 Task: Create List Communication in Board Employee Performance Management to Workspace Business Operations. Create List Collaboration in Board Employee Engagement to Workspace Business Operations. Create List Leadership in Board Public Relations Event Planning and Management to Workspace Business Operations
Action: Mouse moved to (77, 403)
Screenshot: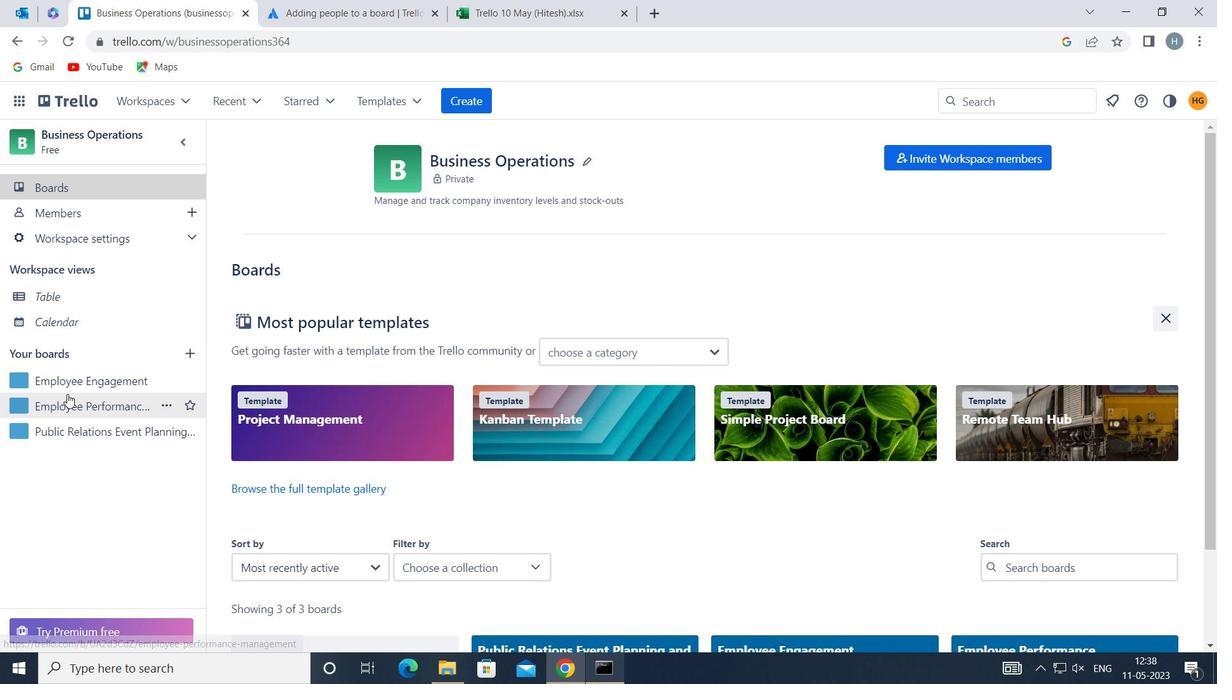 
Action: Mouse pressed left at (77, 403)
Screenshot: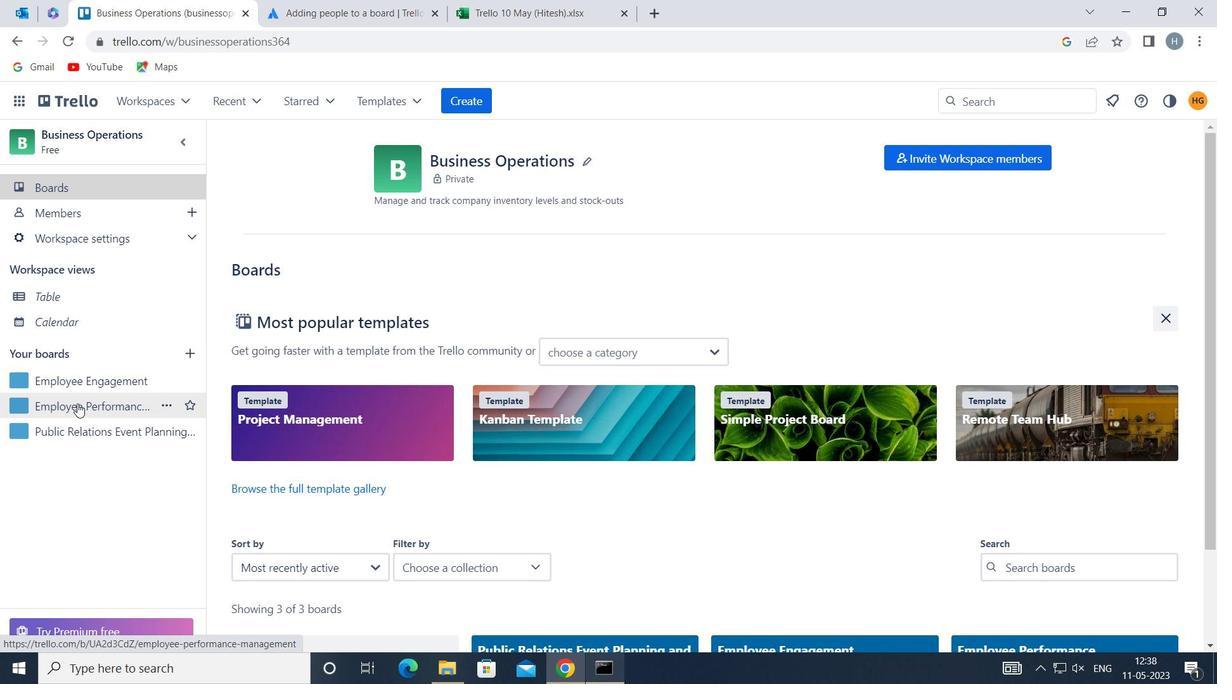 
Action: Mouse moved to (346, 190)
Screenshot: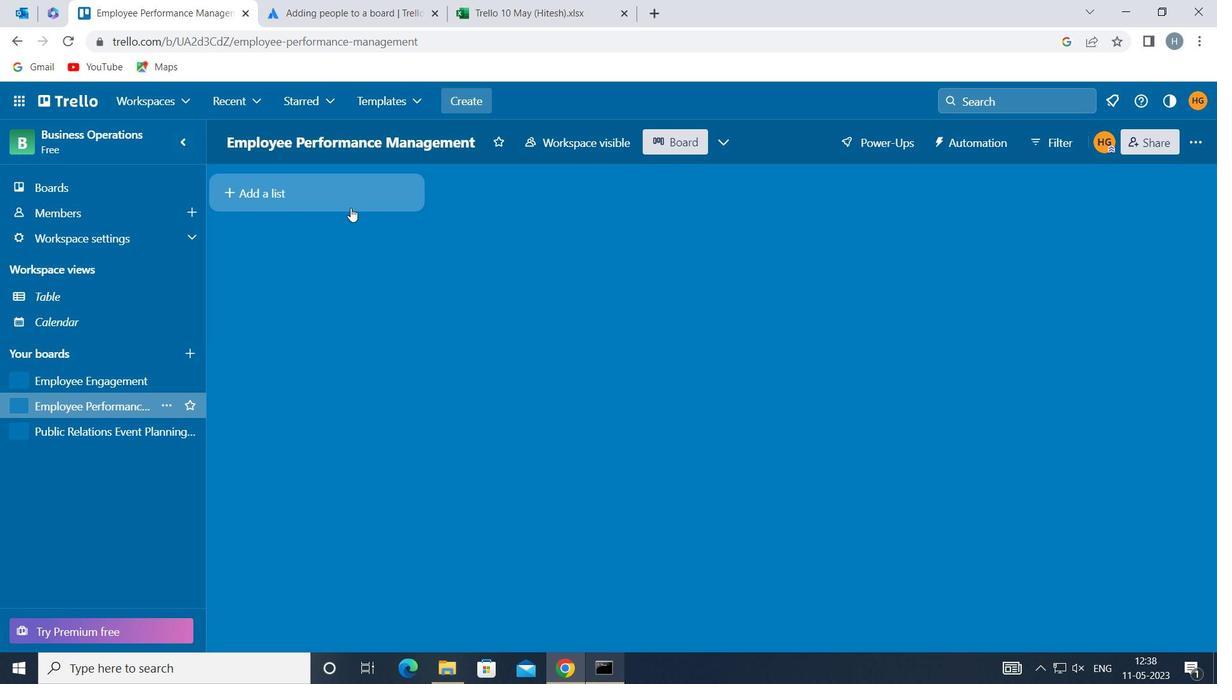 
Action: Mouse pressed left at (346, 190)
Screenshot: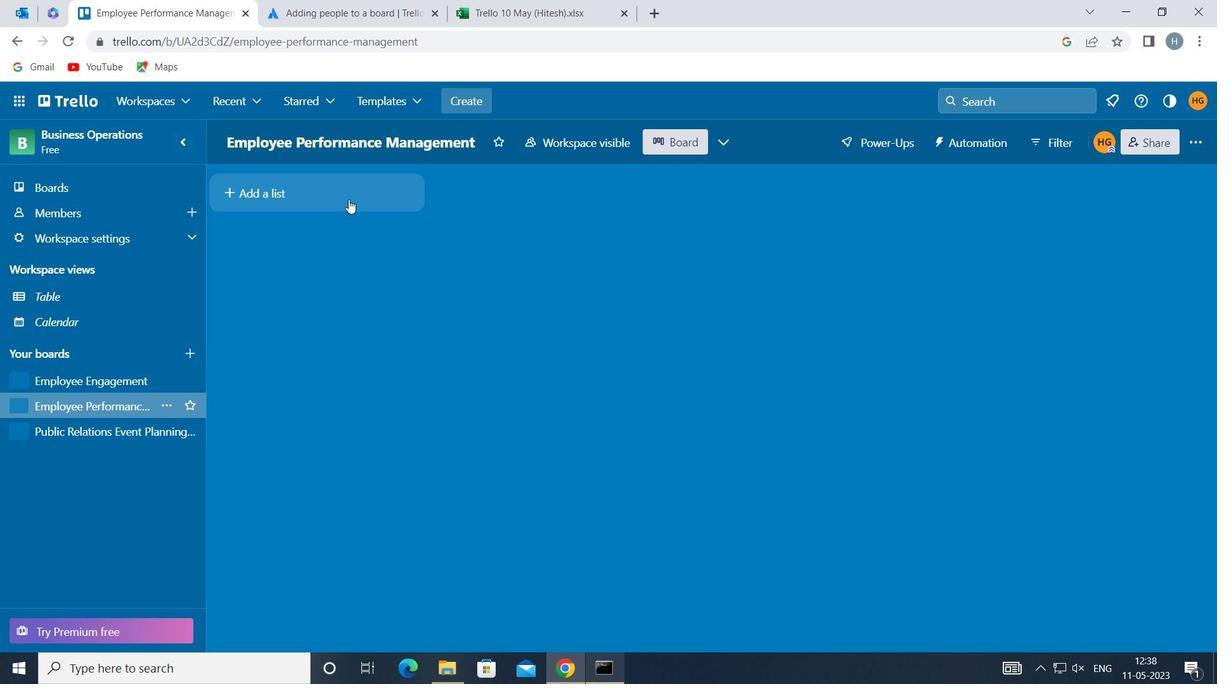 
Action: Mouse moved to (344, 194)
Screenshot: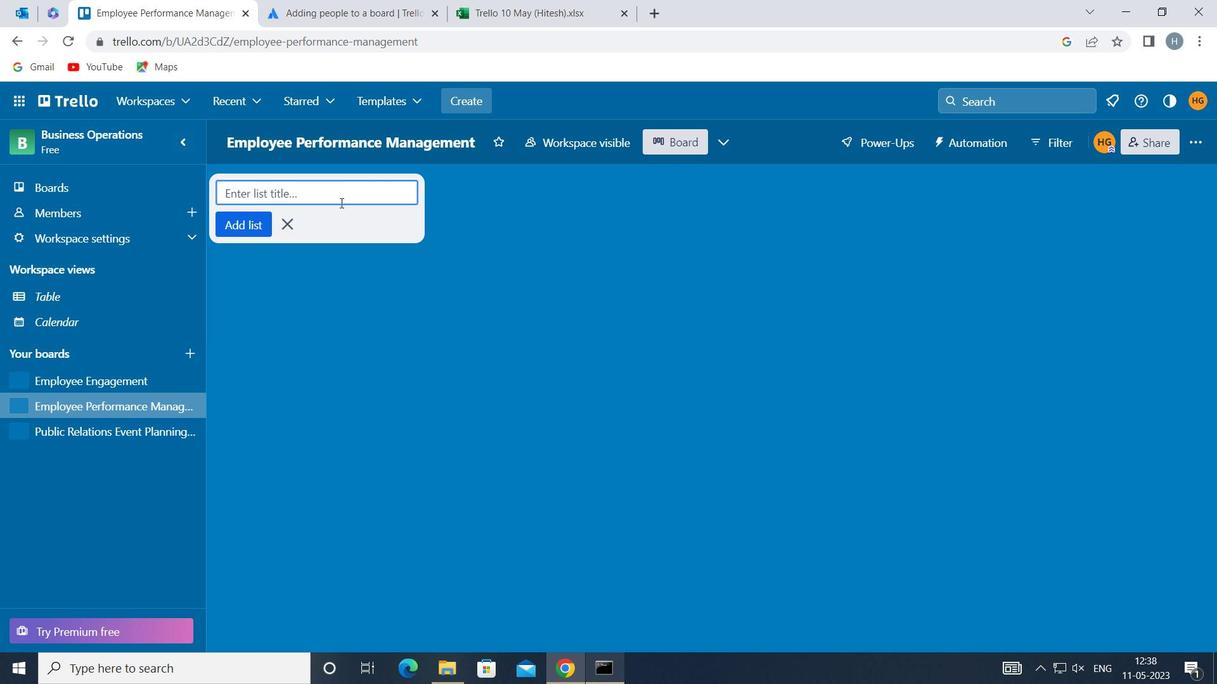 
Action: Key pressed <Key.shift>COMMUNICATION
Screenshot: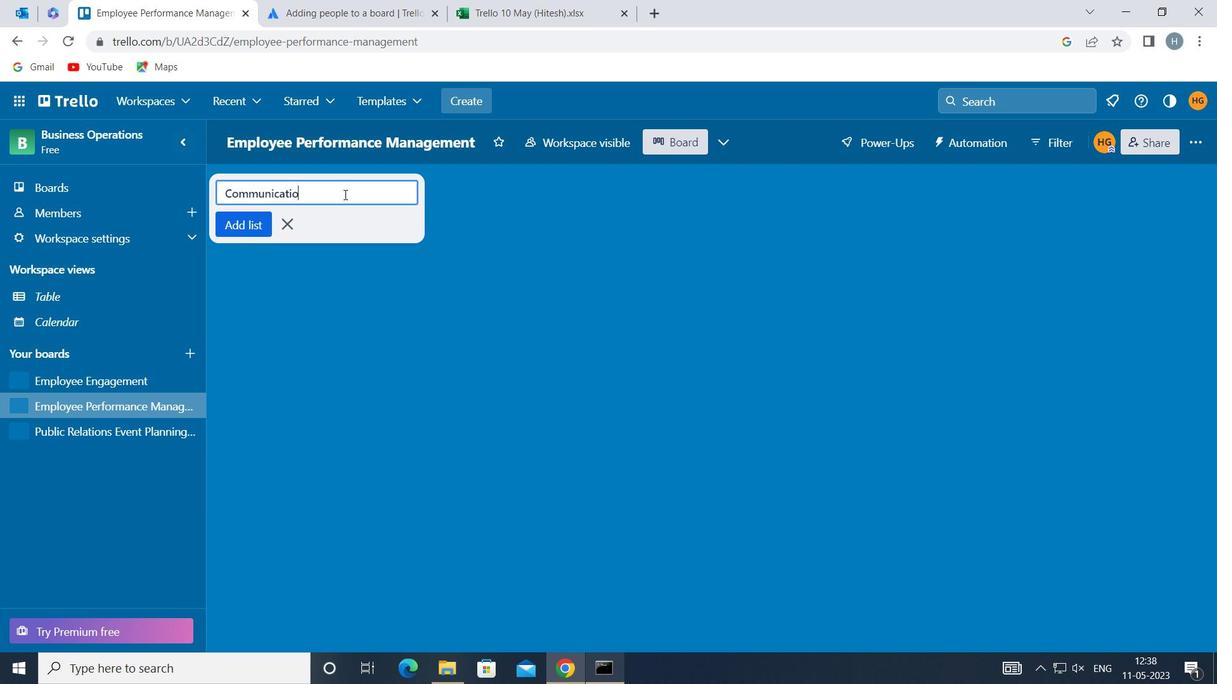
Action: Mouse moved to (244, 225)
Screenshot: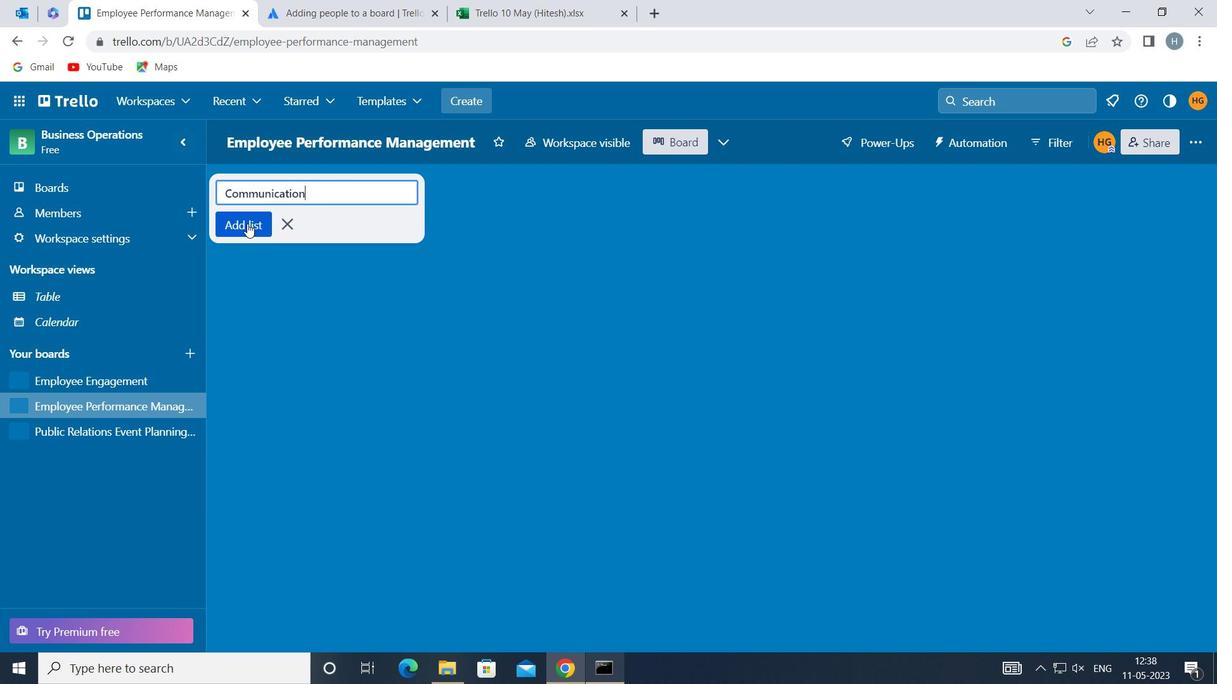 
Action: Mouse pressed left at (244, 225)
Screenshot: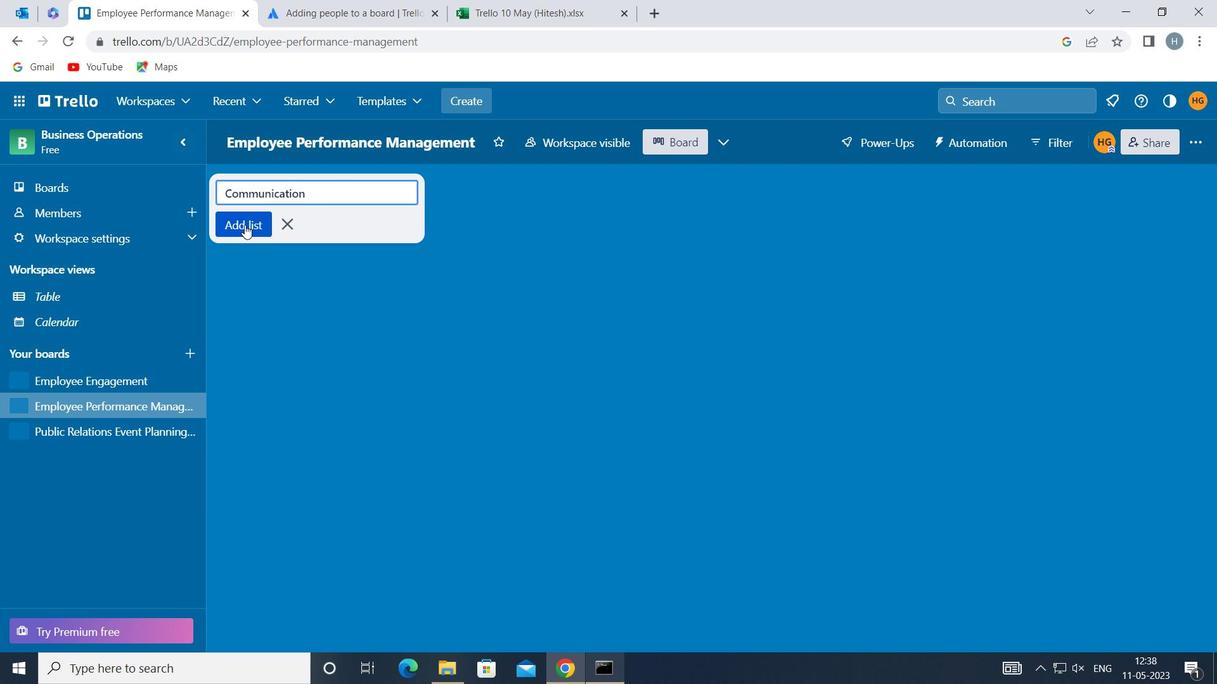 
Action: Mouse moved to (238, 325)
Screenshot: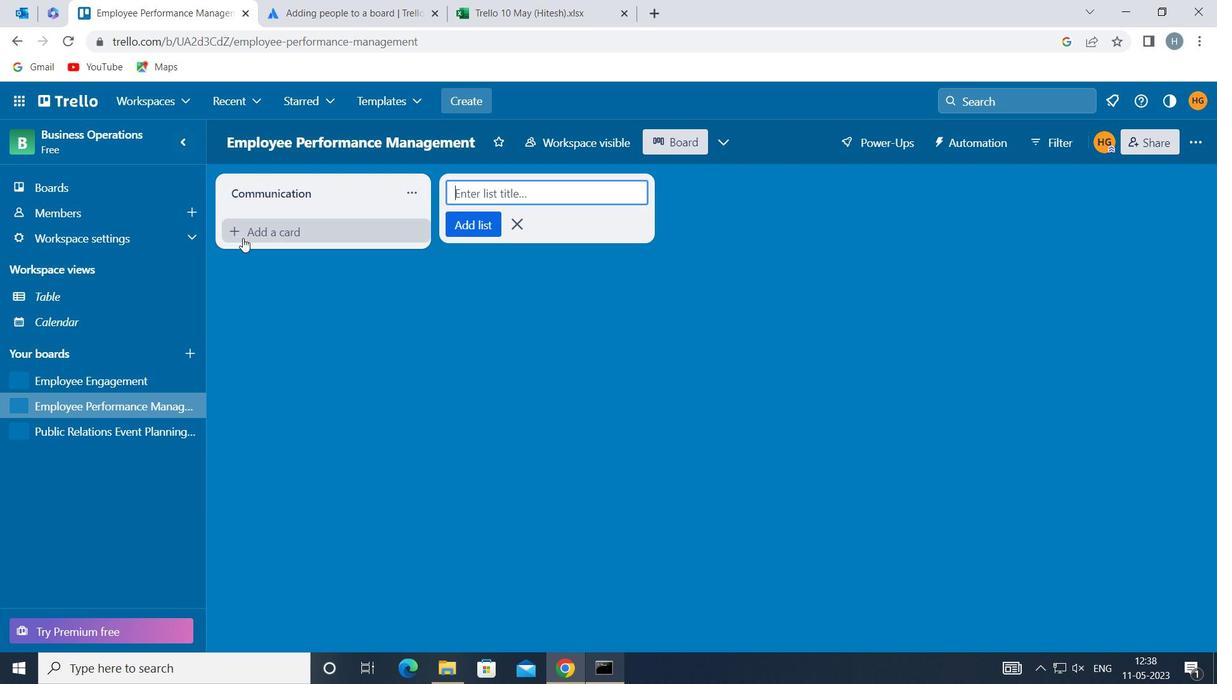 
Action: Mouse pressed left at (238, 325)
Screenshot: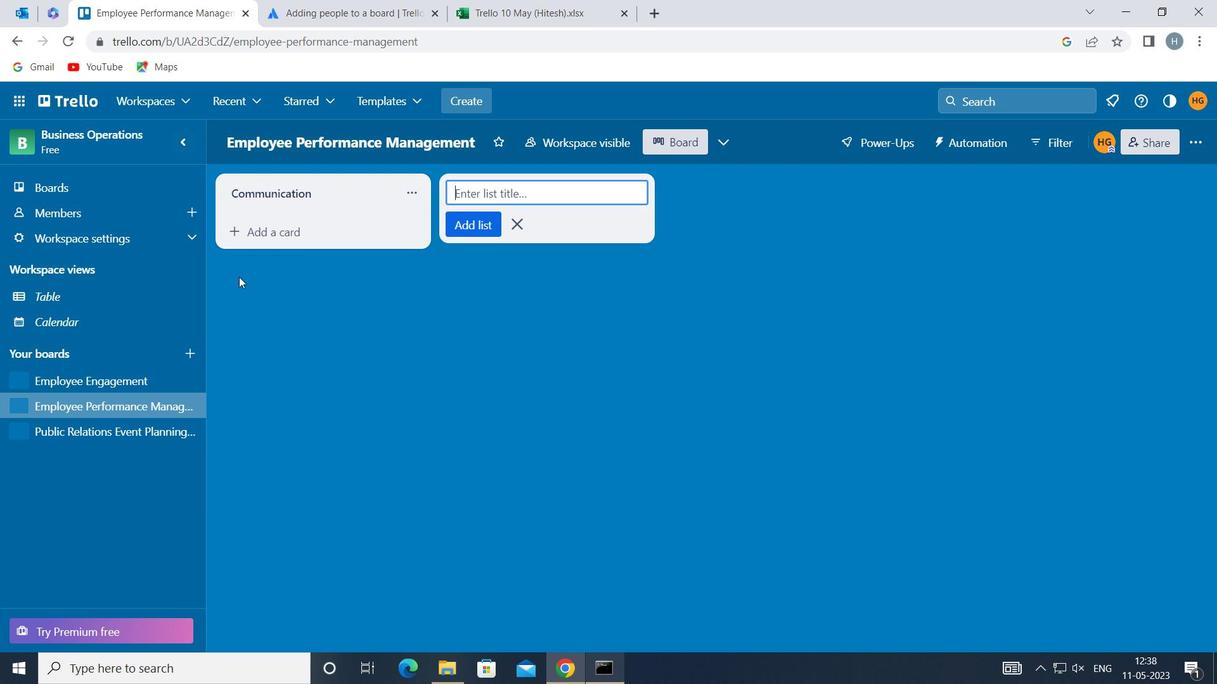 
Action: Mouse moved to (85, 380)
Screenshot: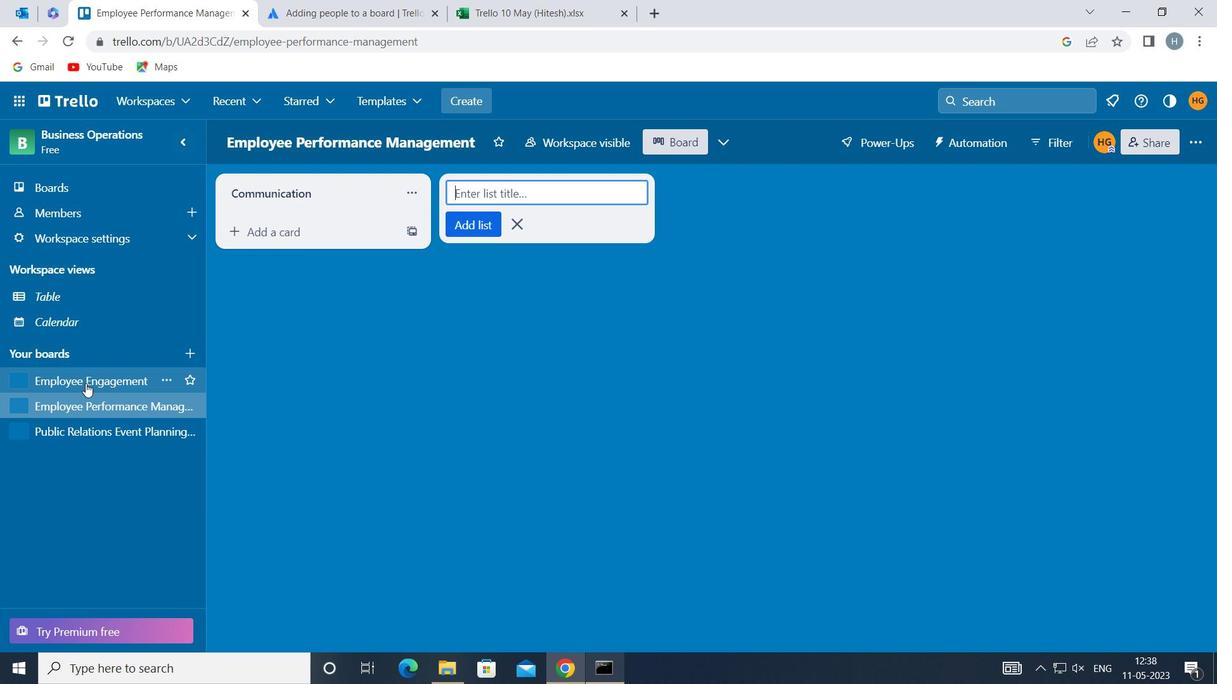 
Action: Mouse pressed left at (85, 380)
Screenshot: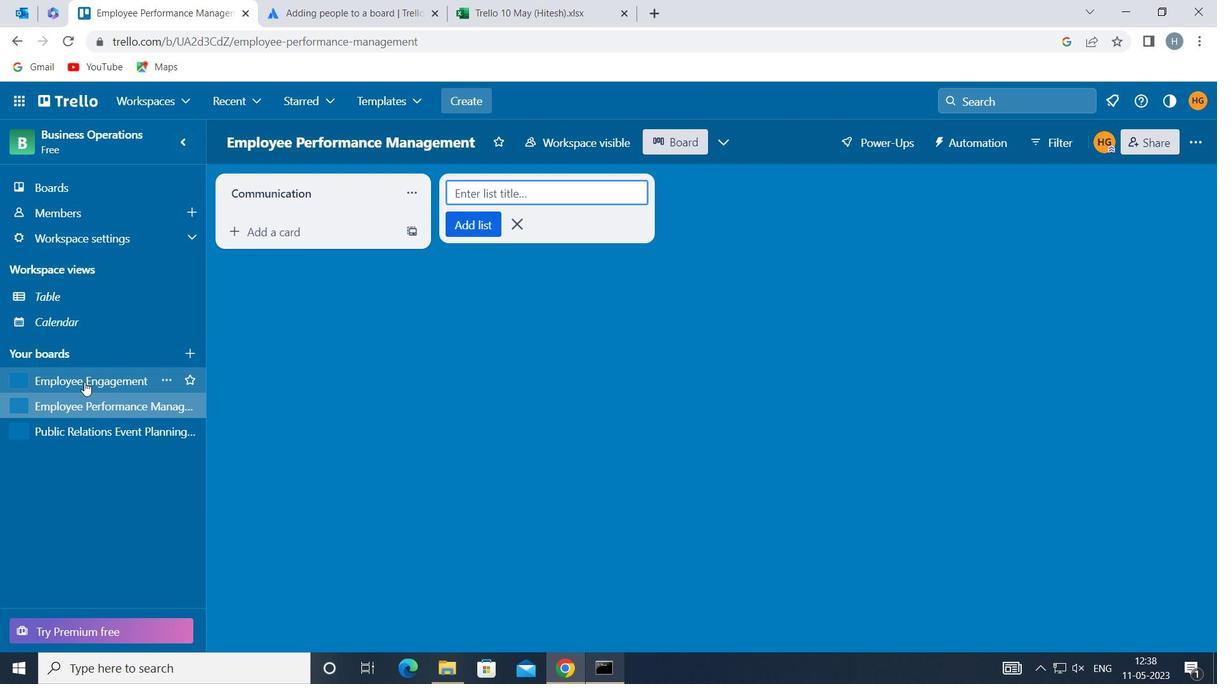 
Action: Mouse moved to (315, 193)
Screenshot: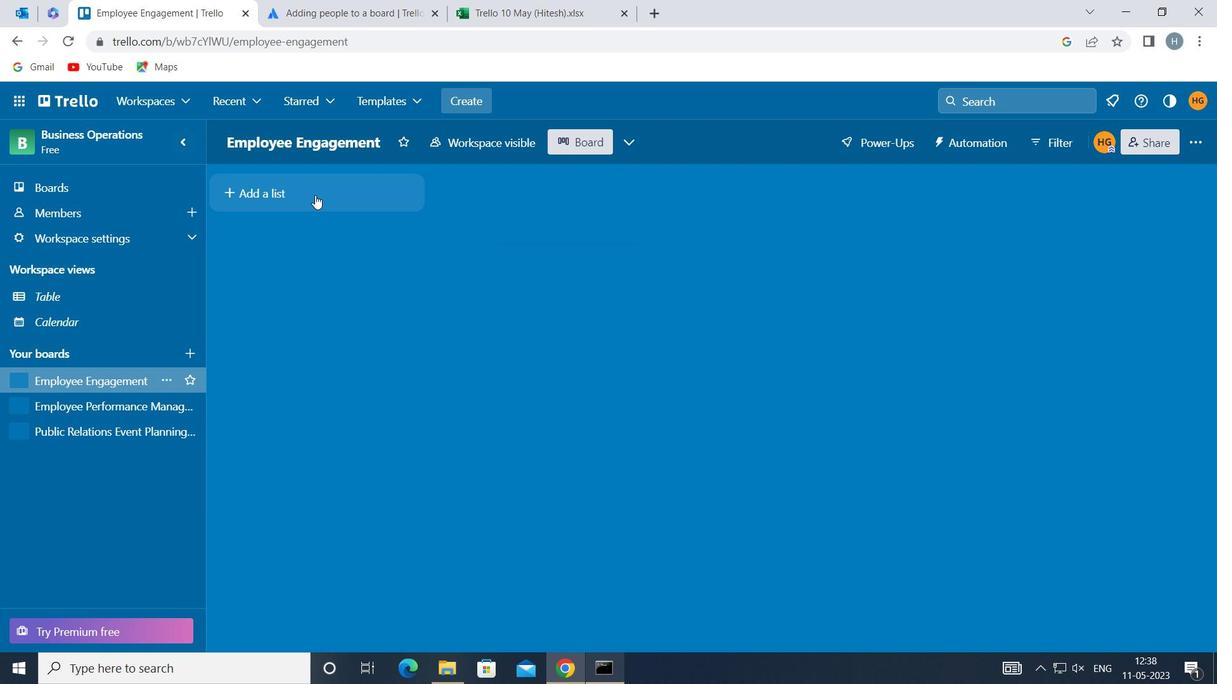 
Action: Mouse pressed left at (315, 193)
Screenshot: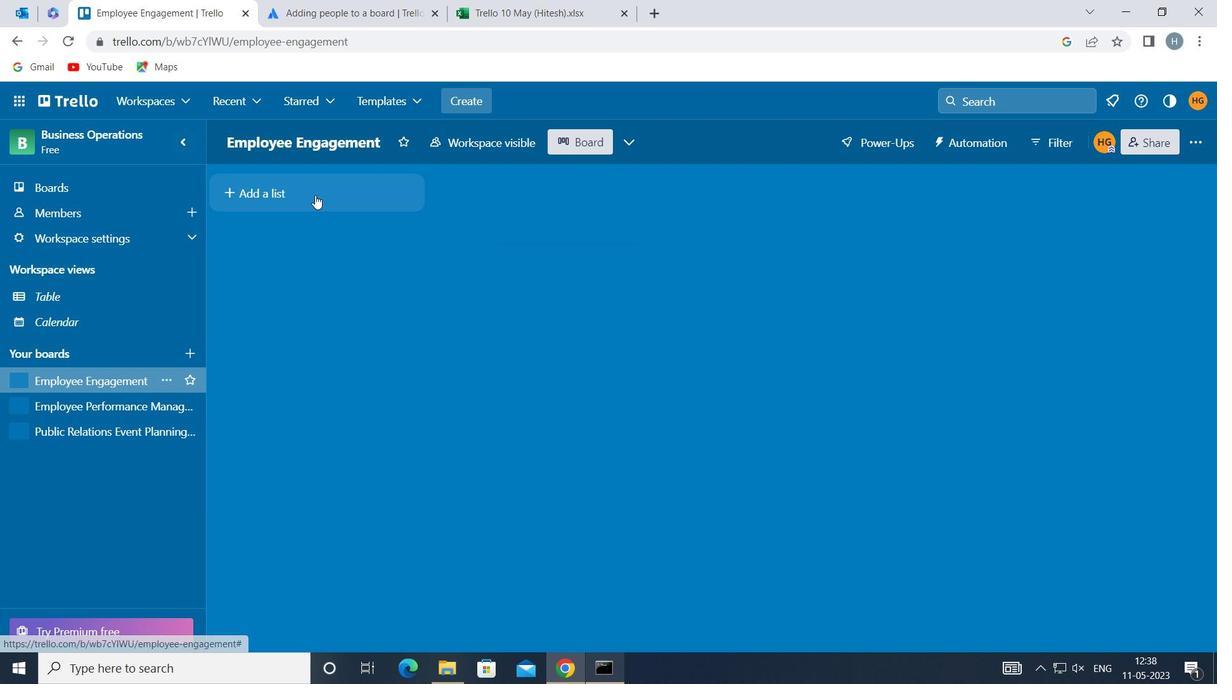 
Action: Key pressed <Key.shift>COLLABORATION
Screenshot: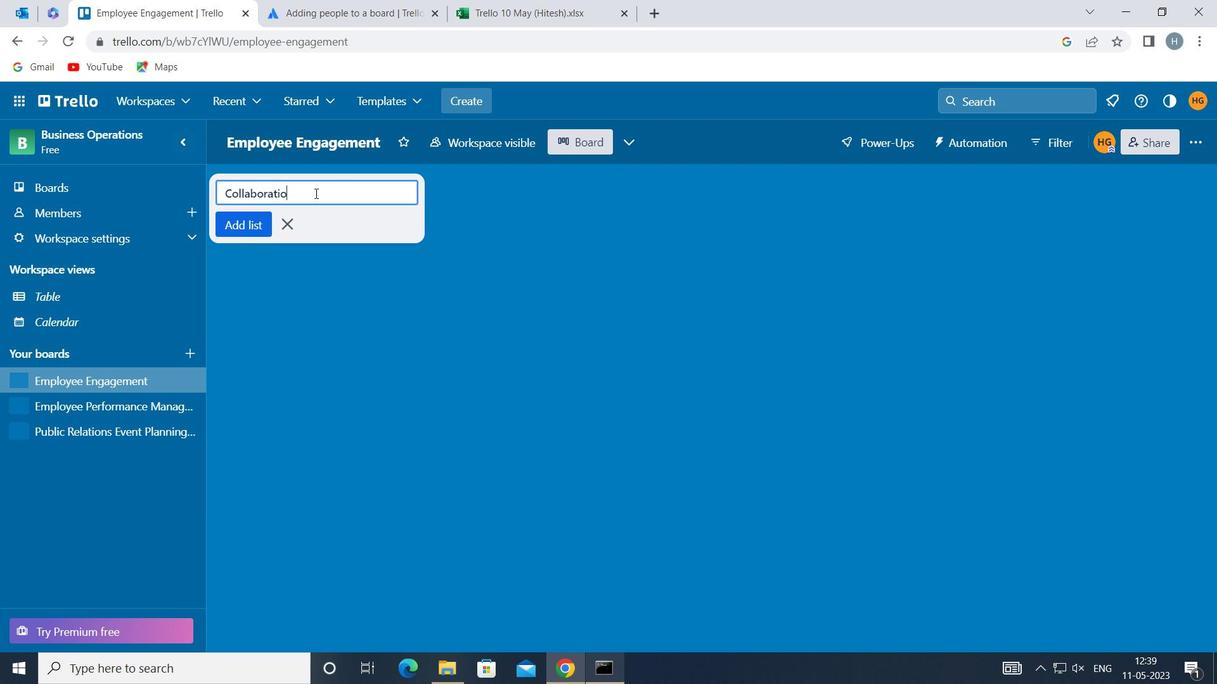 
Action: Mouse moved to (232, 214)
Screenshot: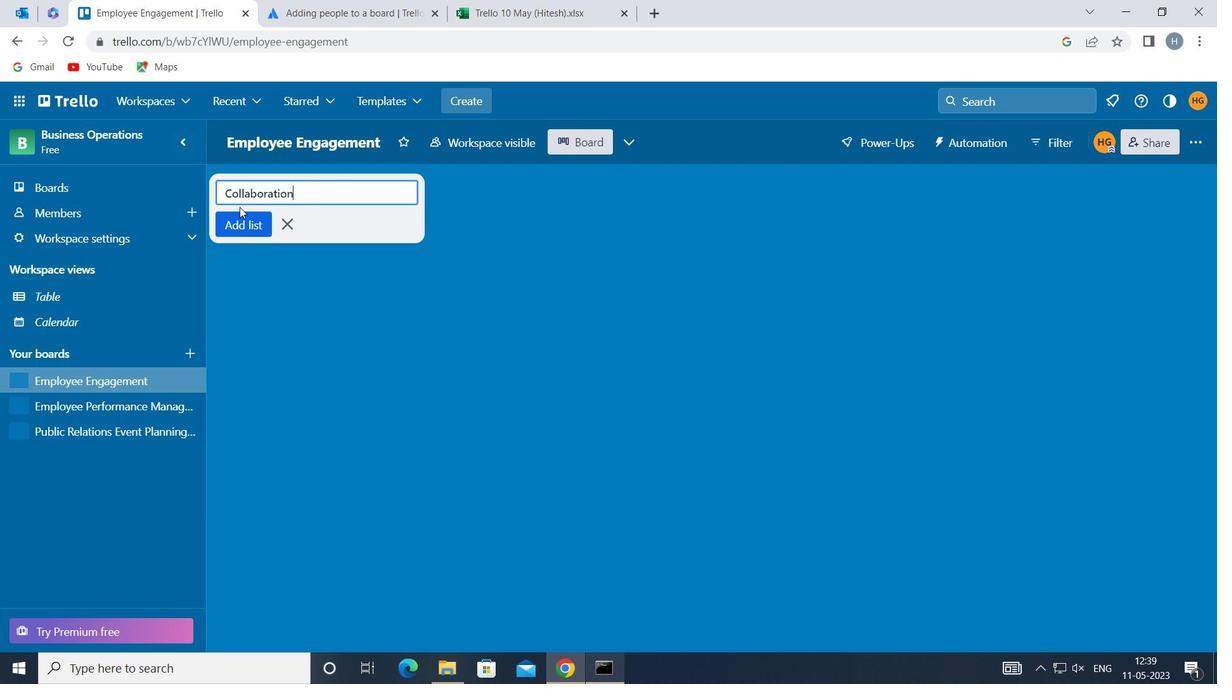 
Action: Mouse pressed left at (232, 214)
Screenshot: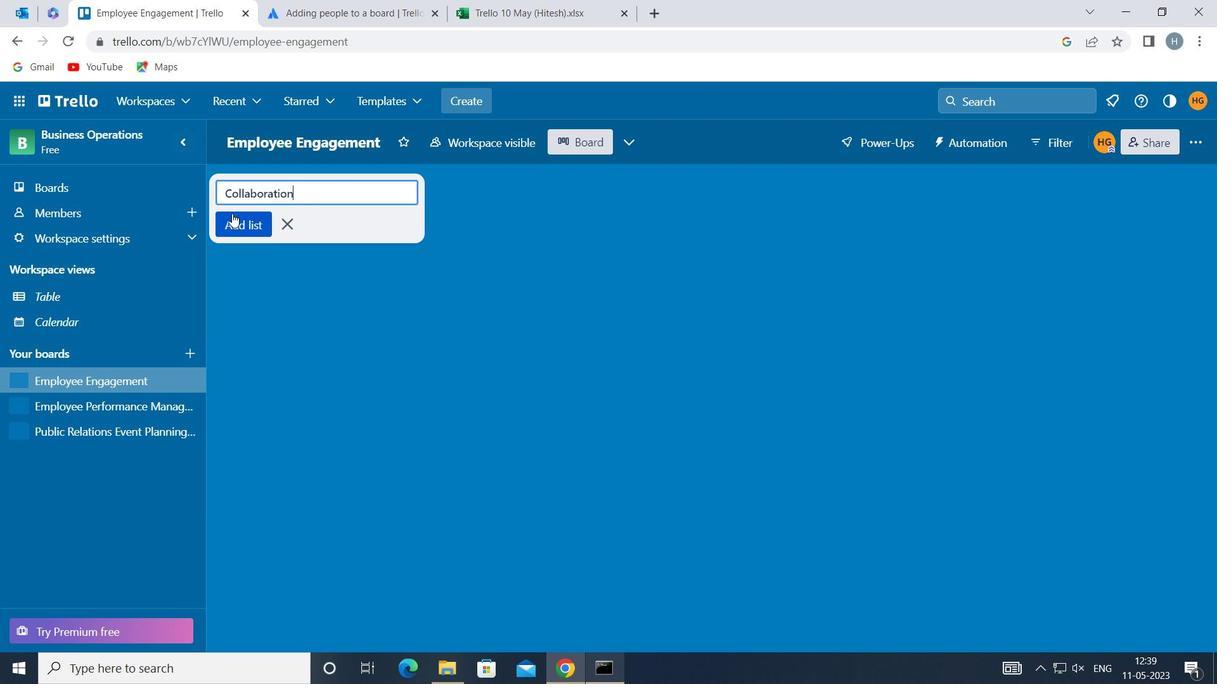 
Action: Mouse moved to (252, 289)
Screenshot: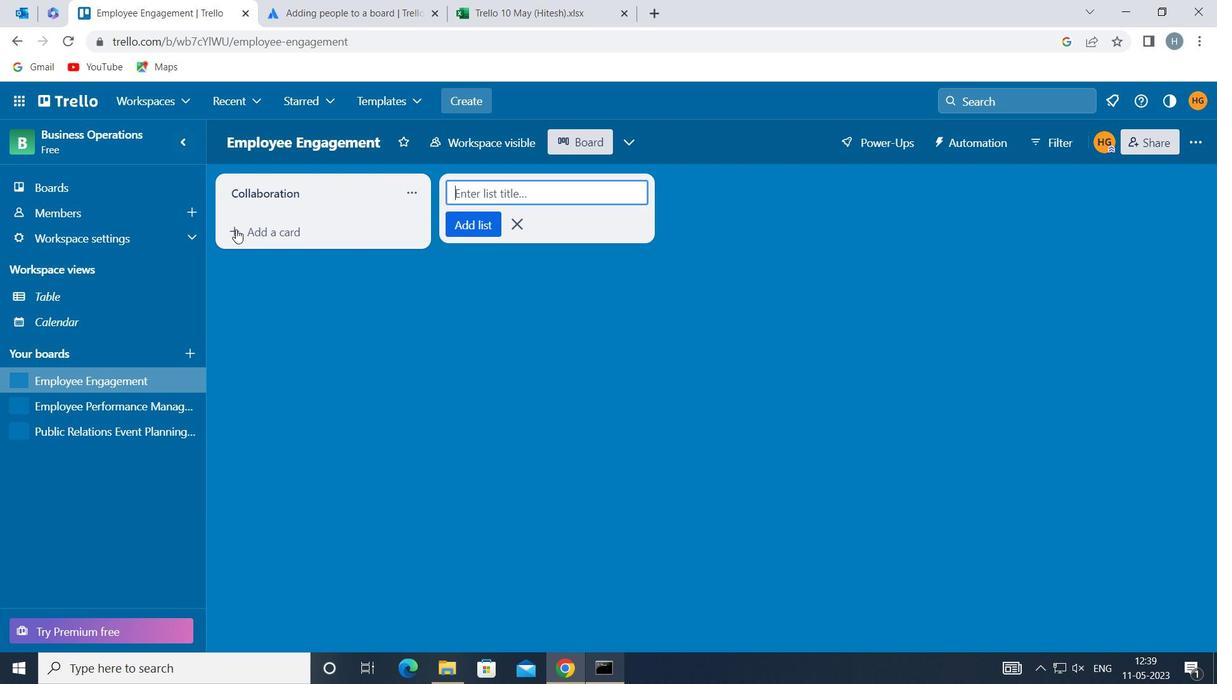 
Action: Mouse pressed left at (252, 289)
Screenshot: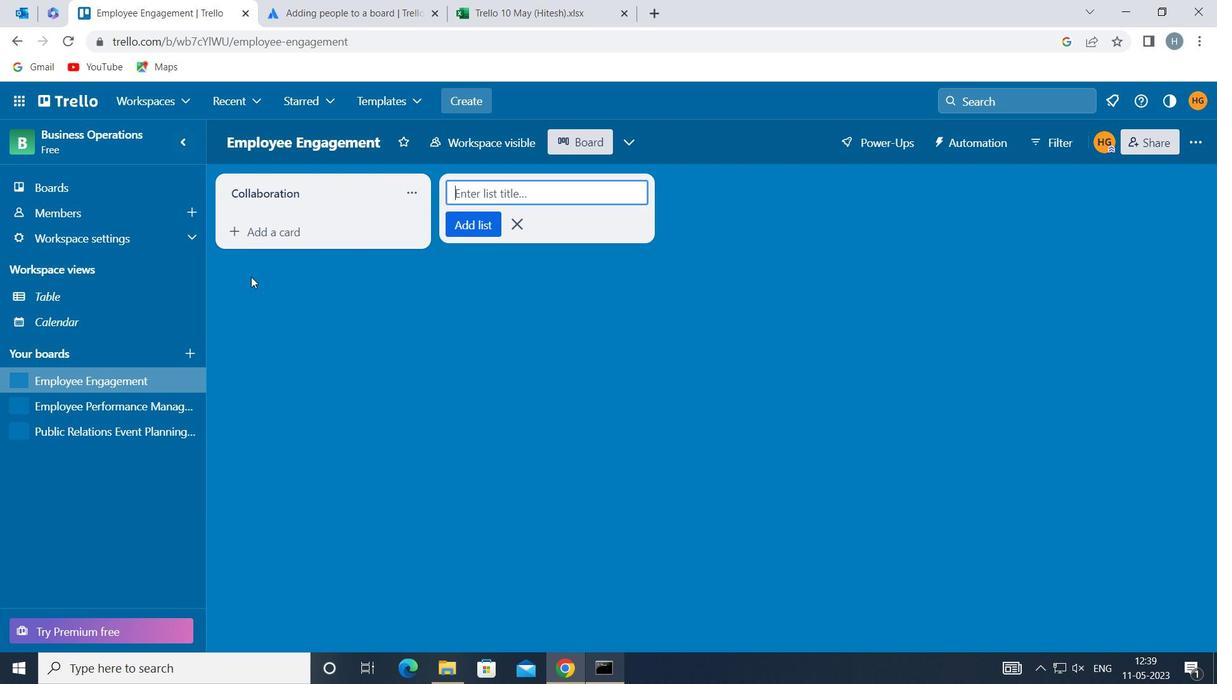 
Action: Mouse moved to (106, 428)
Screenshot: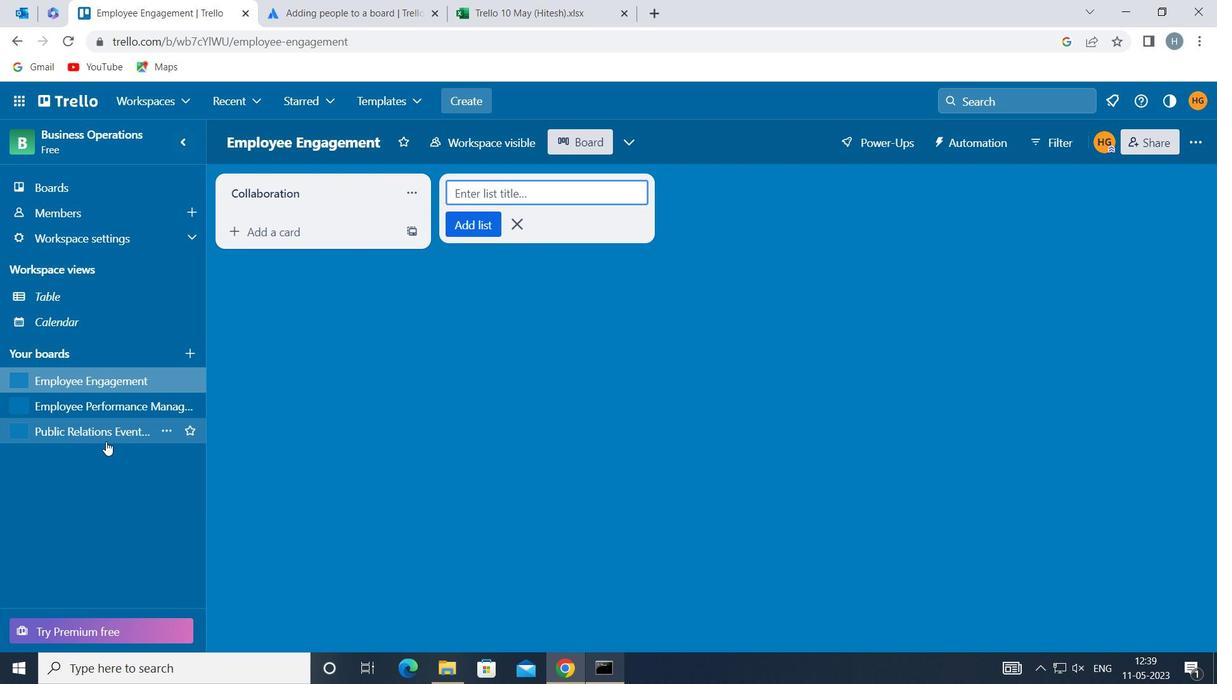 
Action: Mouse pressed left at (106, 428)
Screenshot: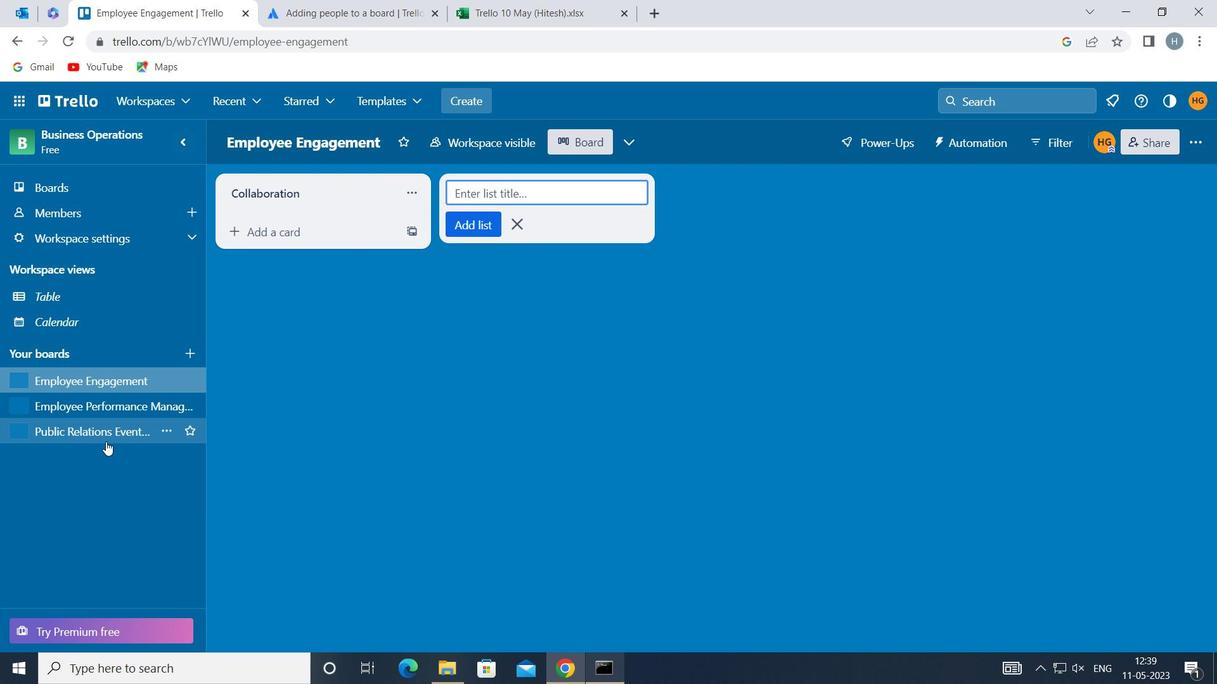 
Action: Mouse moved to (314, 192)
Screenshot: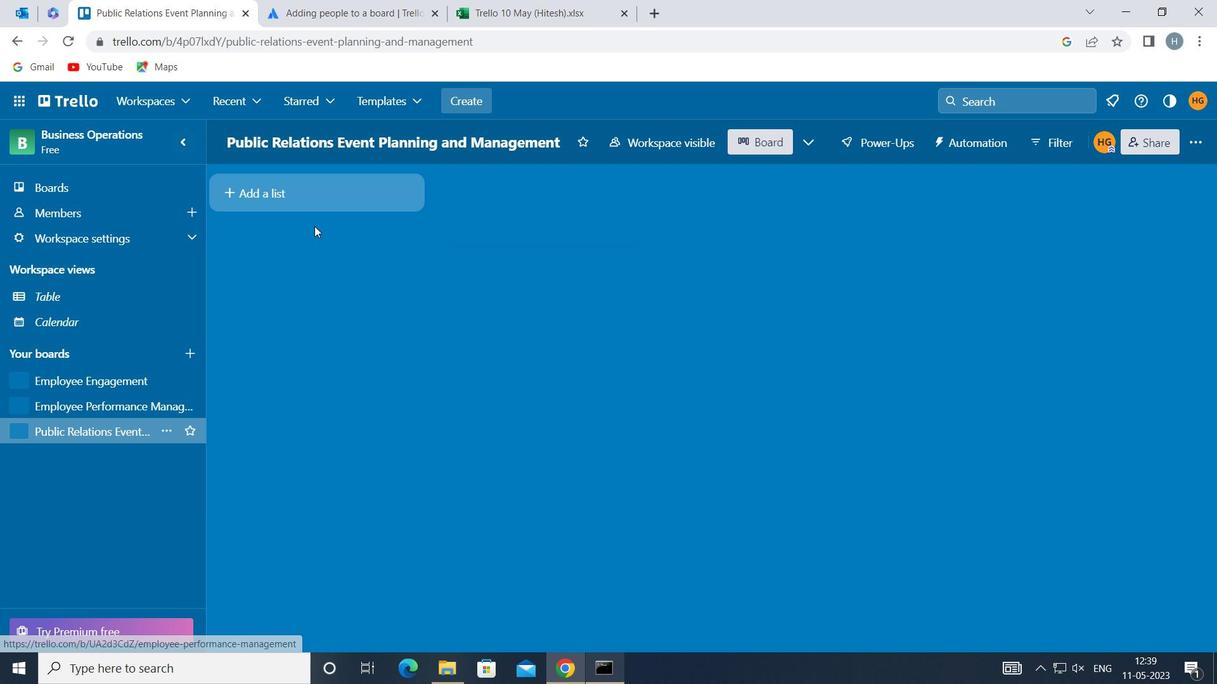 
Action: Mouse pressed left at (314, 192)
Screenshot: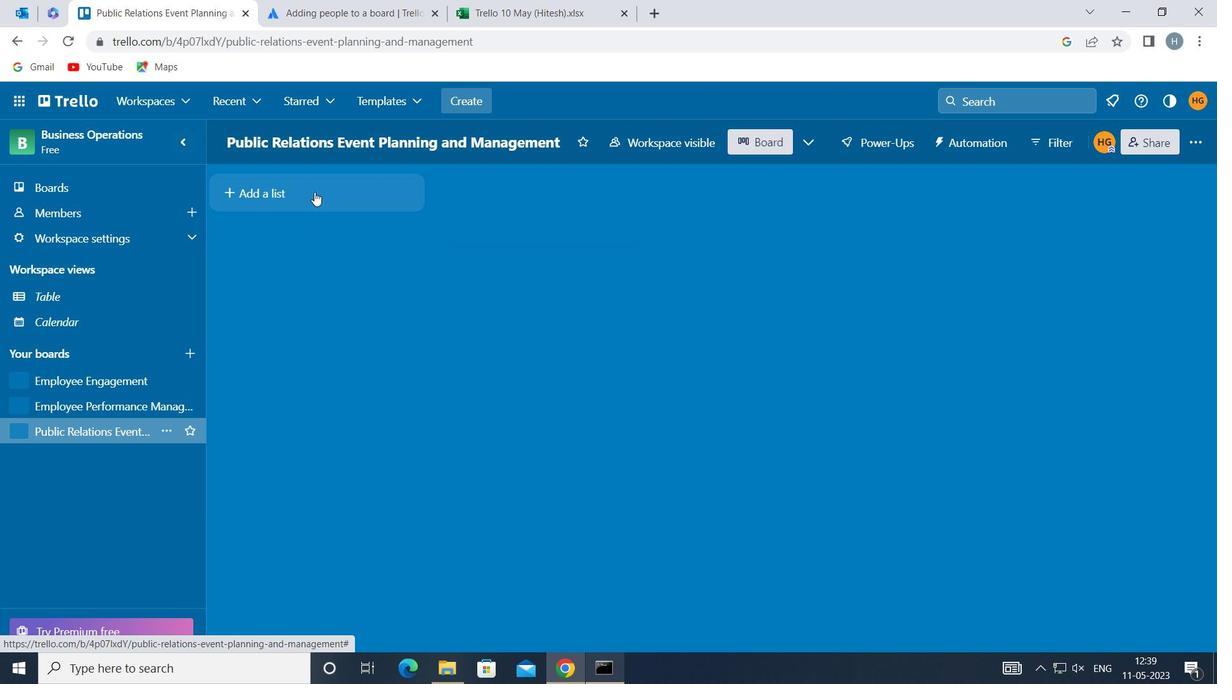 
Action: Mouse moved to (322, 188)
Screenshot: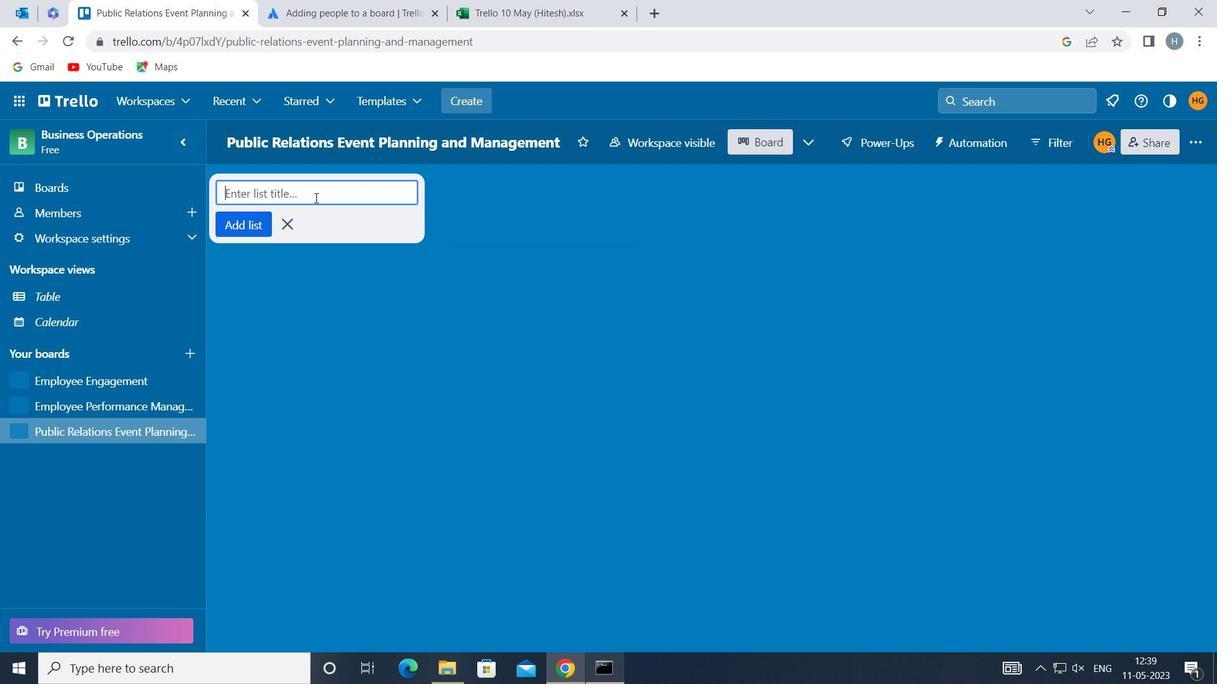 
Action: Mouse pressed left at (322, 188)
Screenshot: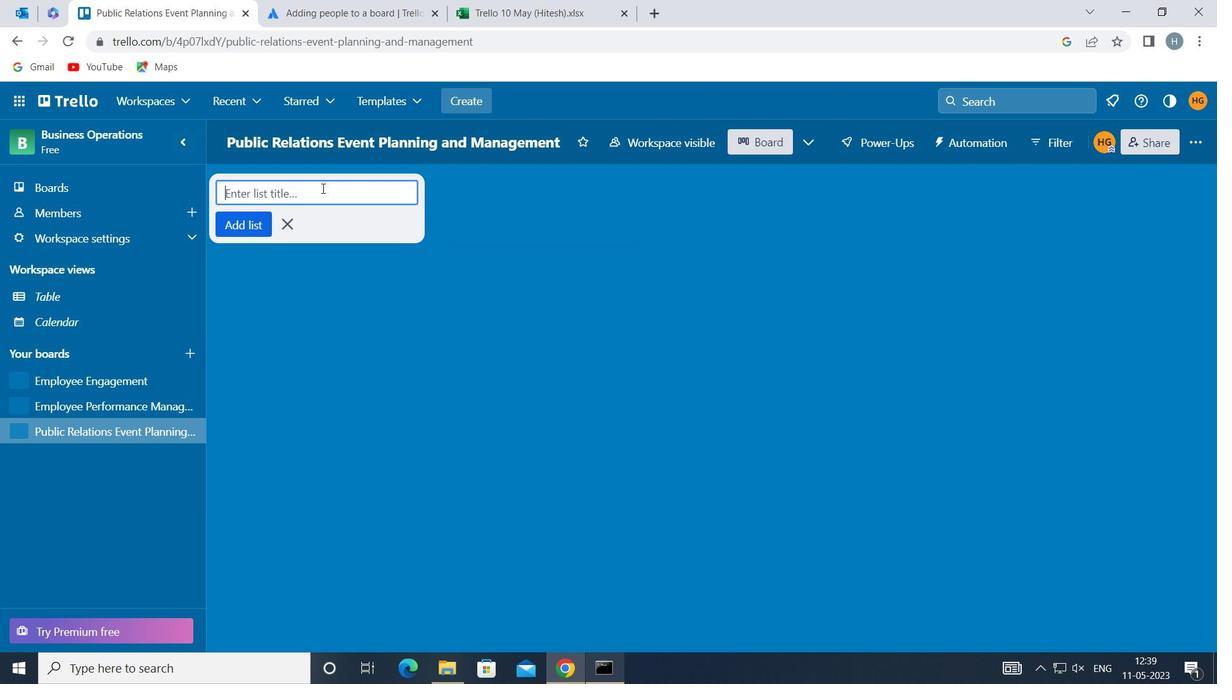 
Action: Key pressed <Key.shift>LEADERSHIP
Screenshot: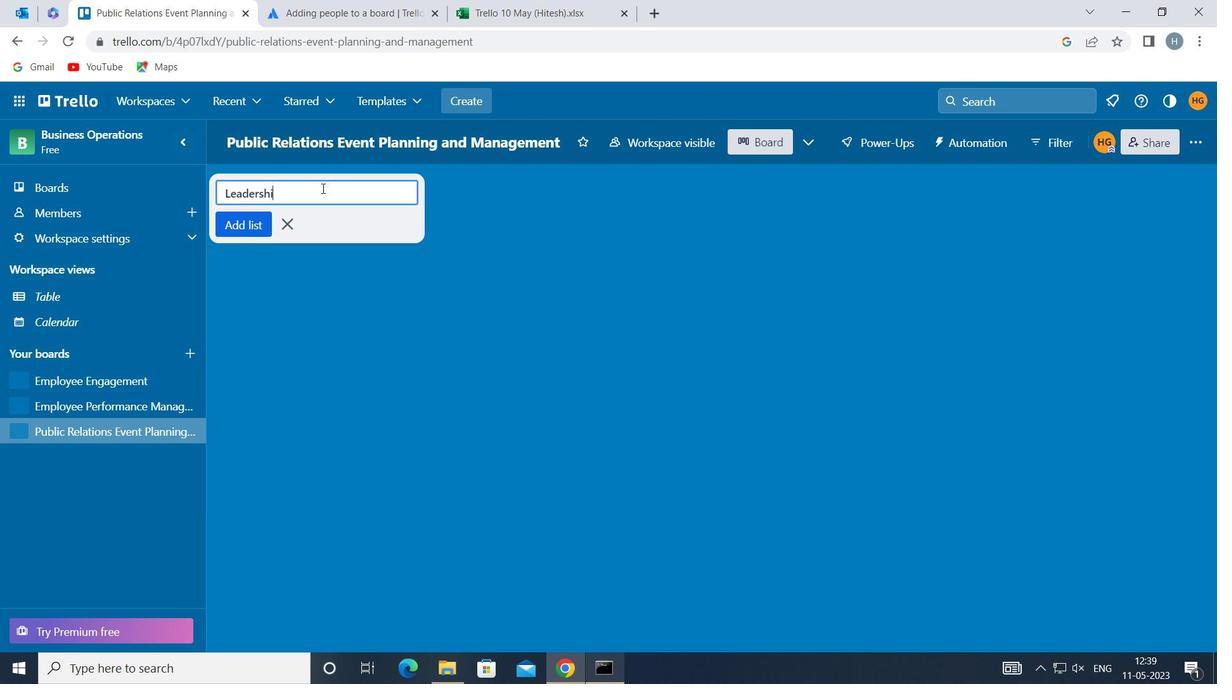
Action: Mouse moved to (230, 223)
Screenshot: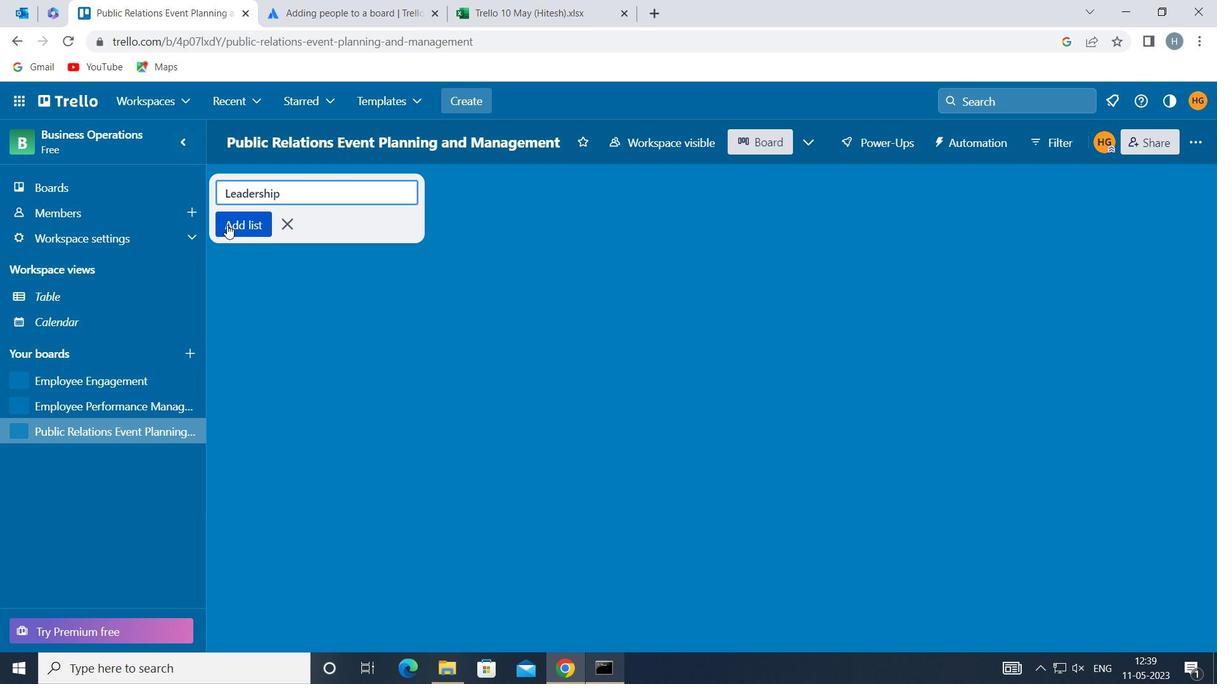 
Action: Mouse pressed left at (230, 223)
Screenshot: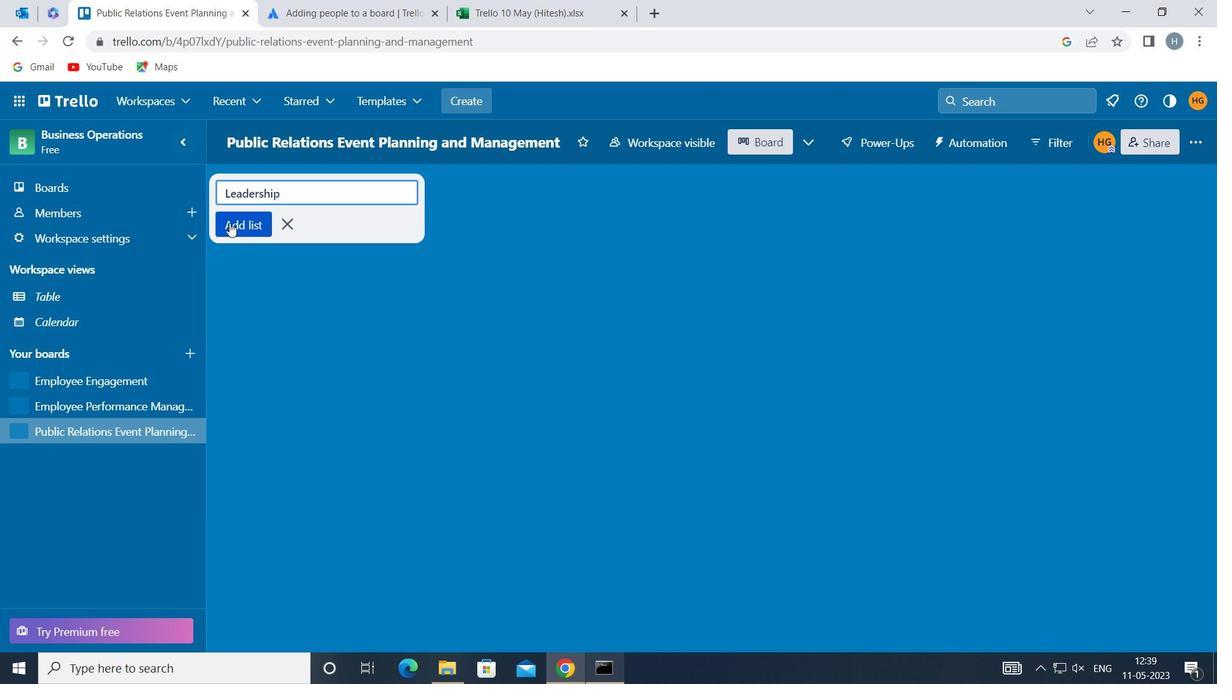 
Action: Mouse moved to (258, 372)
Screenshot: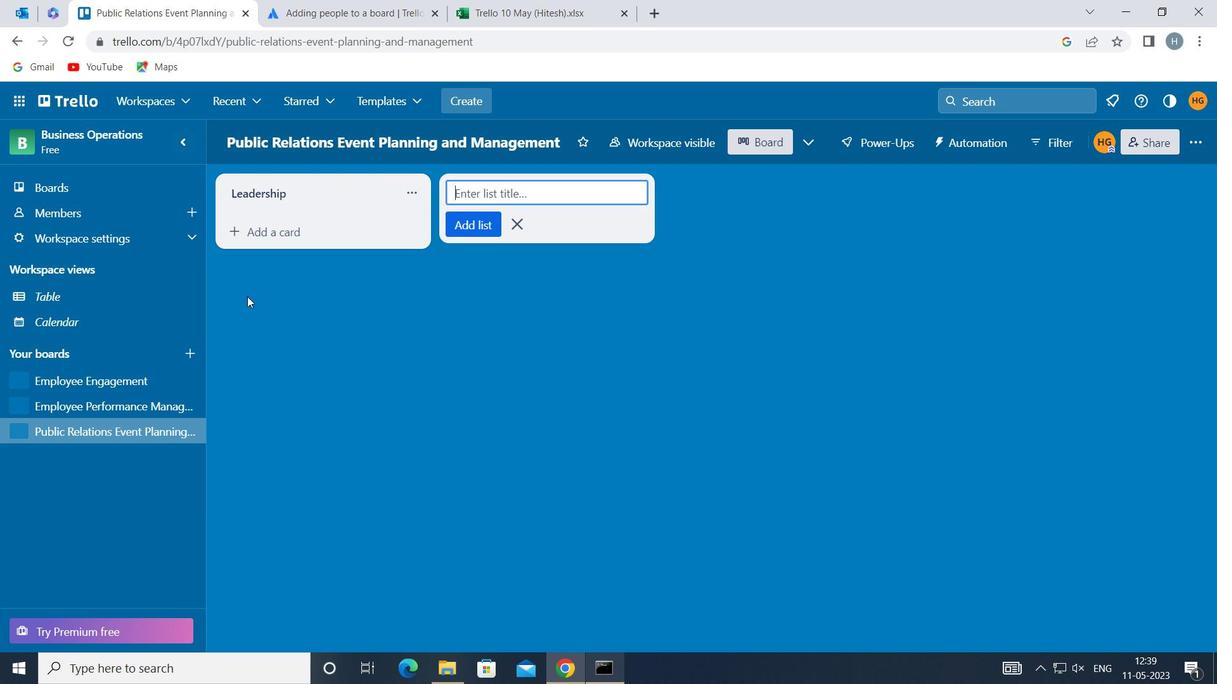 
Action: Mouse pressed left at (258, 372)
Screenshot: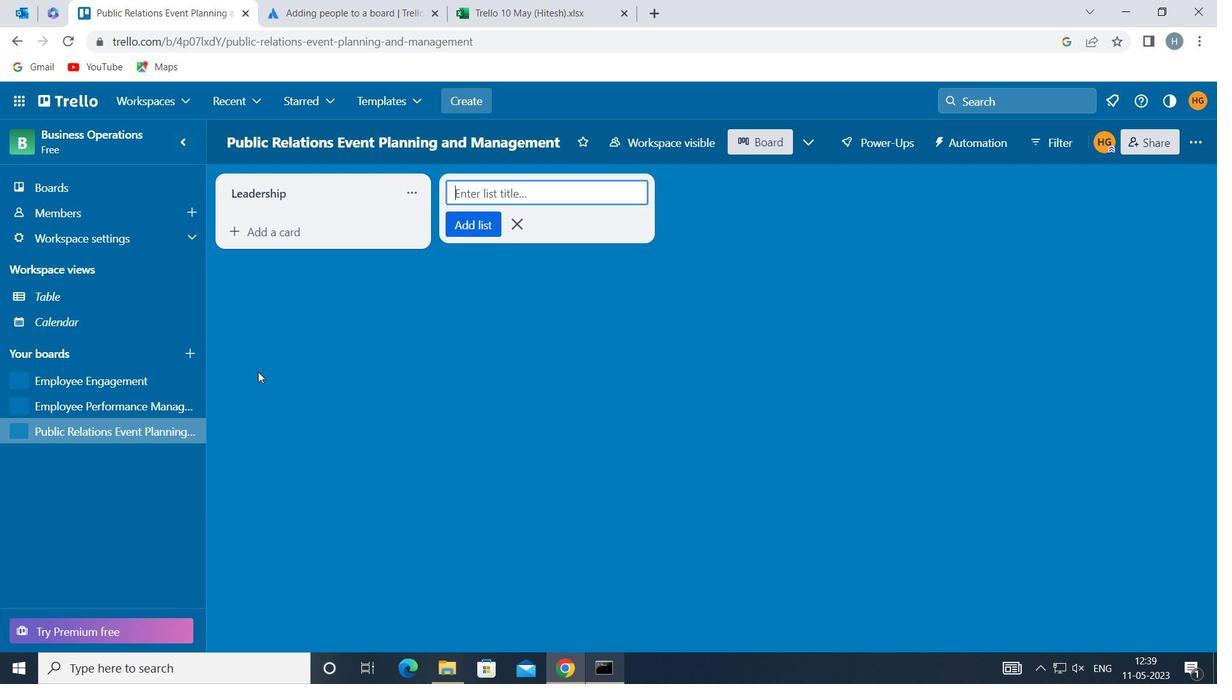 
